 Task: Create in the project VitalTech and in the Backlog issue 'Implement a new cloud-based procurement system for a company with advanced vendor management and sourcing capabilities' a child issue 'Serverless computing application performance optimization and reporting', and assign it to team member softage.2@softage.net.
Action: Mouse moved to (188, 54)
Screenshot: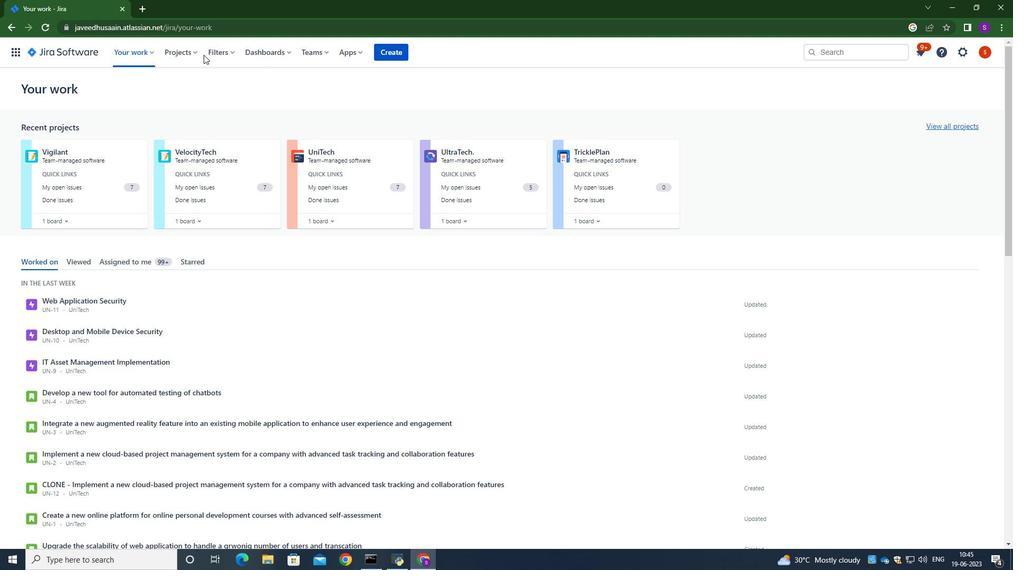 
Action: Mouse pressed left at (188, 54)
Screenshot: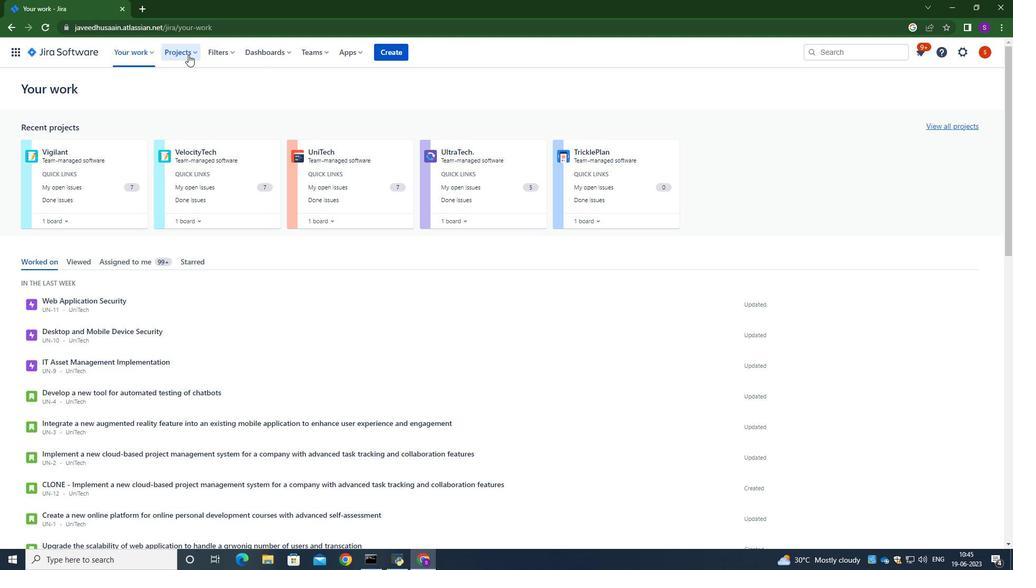 
Action: Mouse moved to (218, 133)
Screenshot: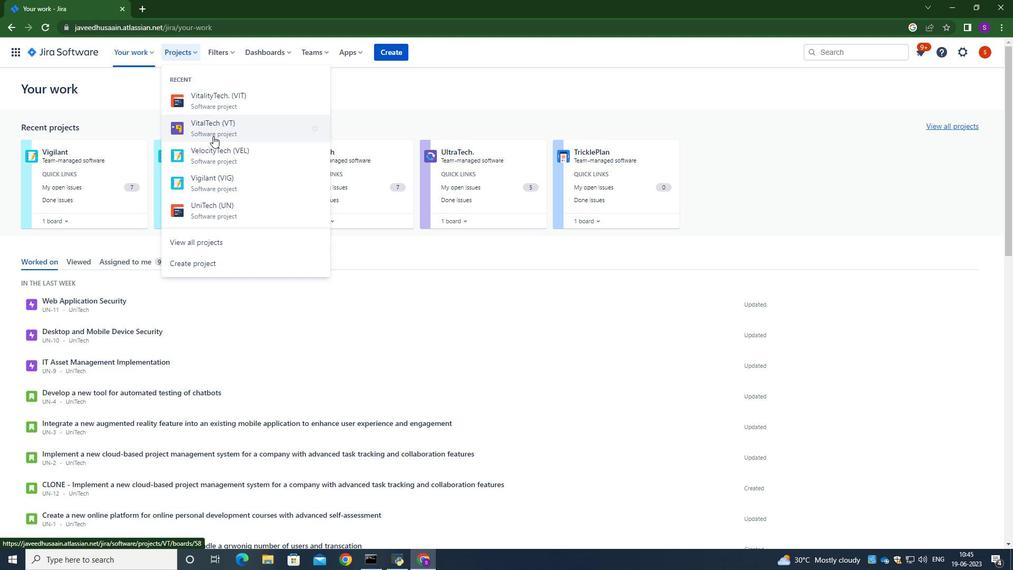 
Action: Mouse pressed left at (218, 133)
Screenshot: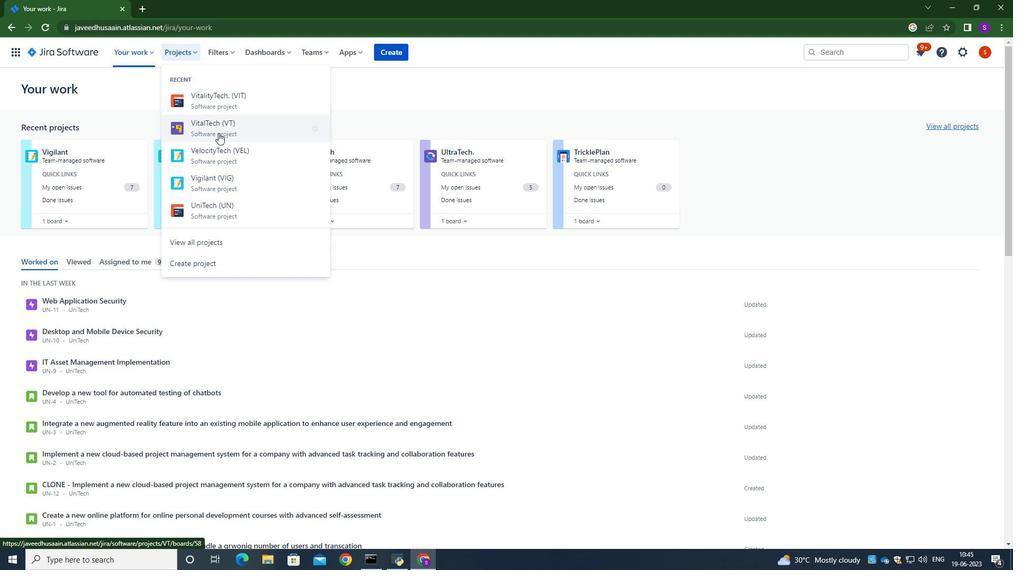 
Action: Mouse moved to (64, 157)
Screenshot: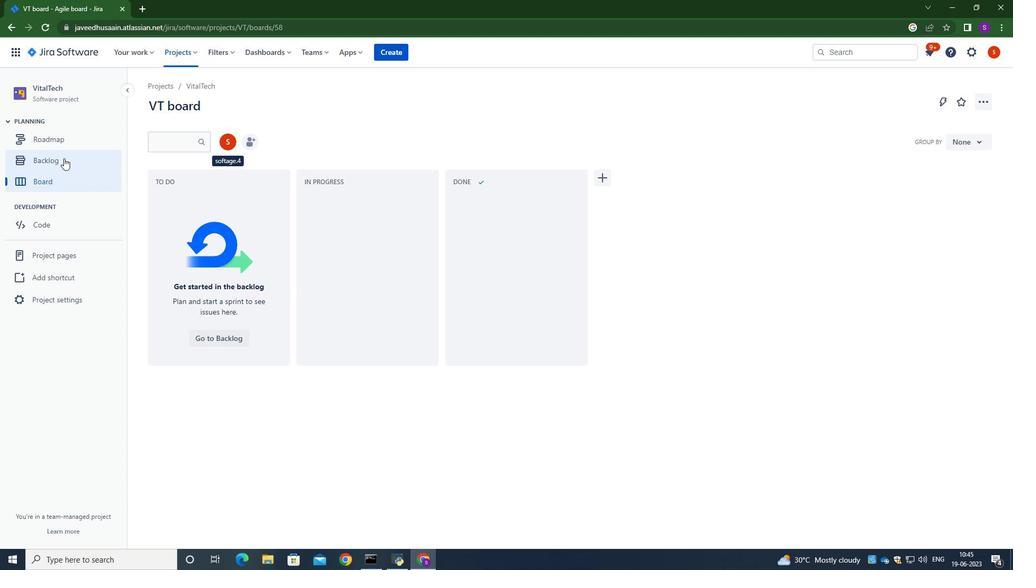 
Action: Mouse pressed left at (64, 157)
Screenshot: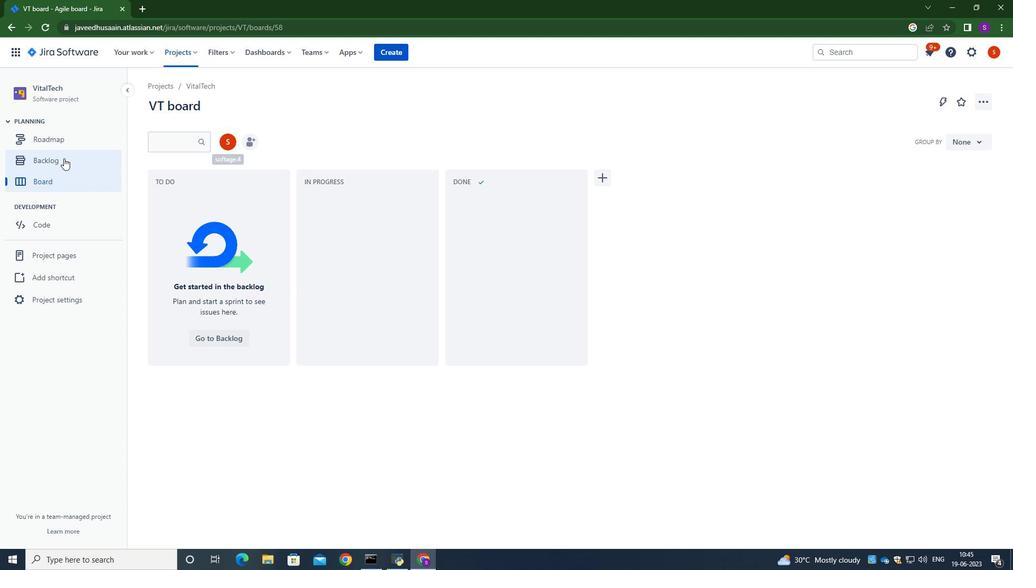 
Action: Mouse moved to (418, 257)
Screenshot: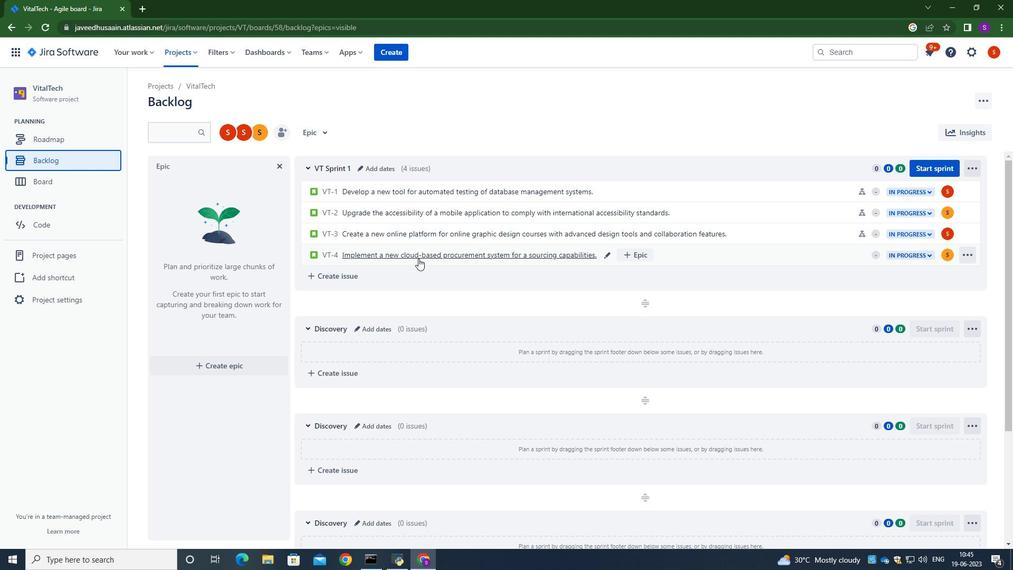 
Action: Mouse pressed left at (418, 257)
Screenshot: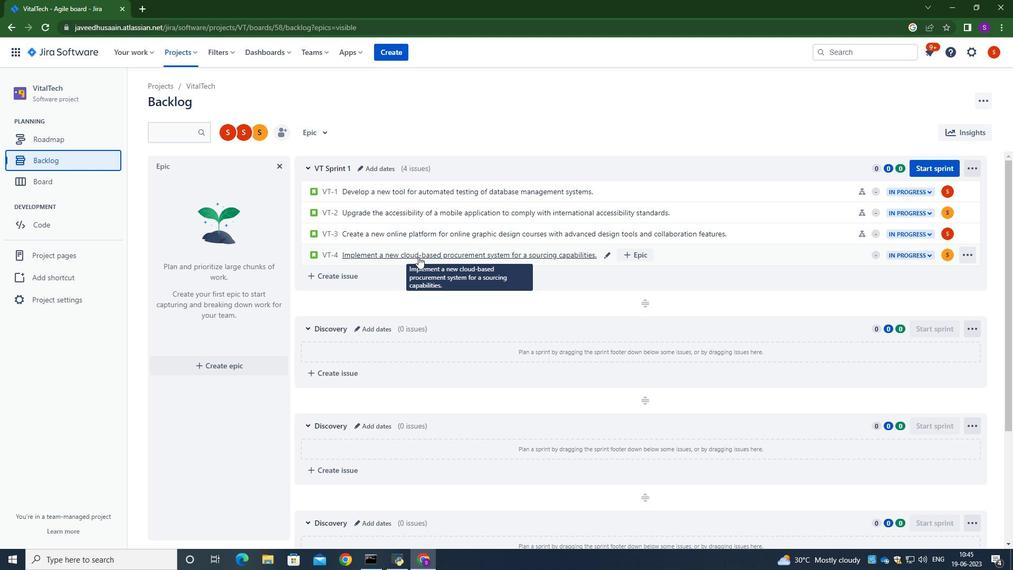 
Action: Mouse moved to (822, 239)
Screenshot: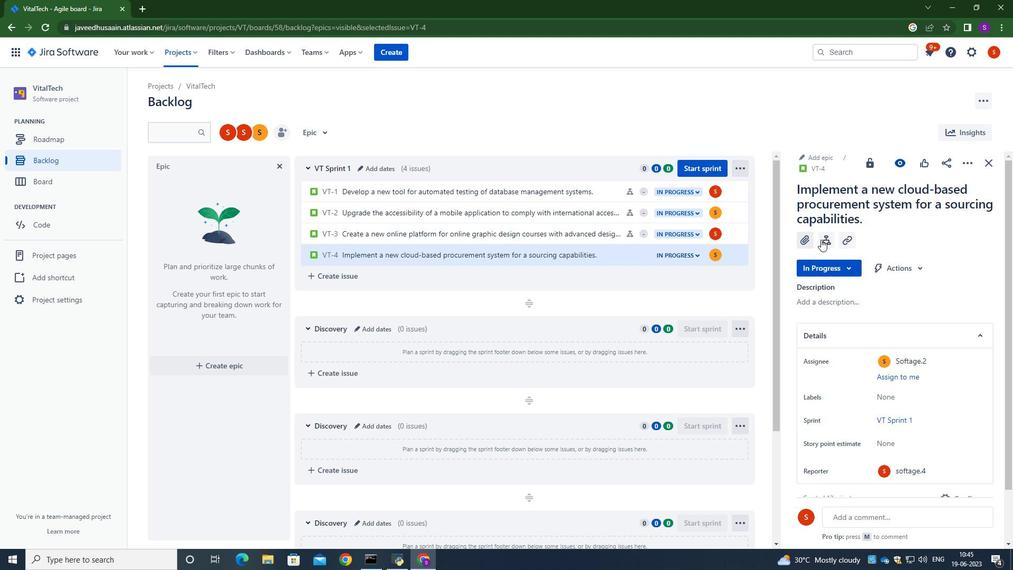 
Action: Mouse pressed left at (822, 239)
Screenshot: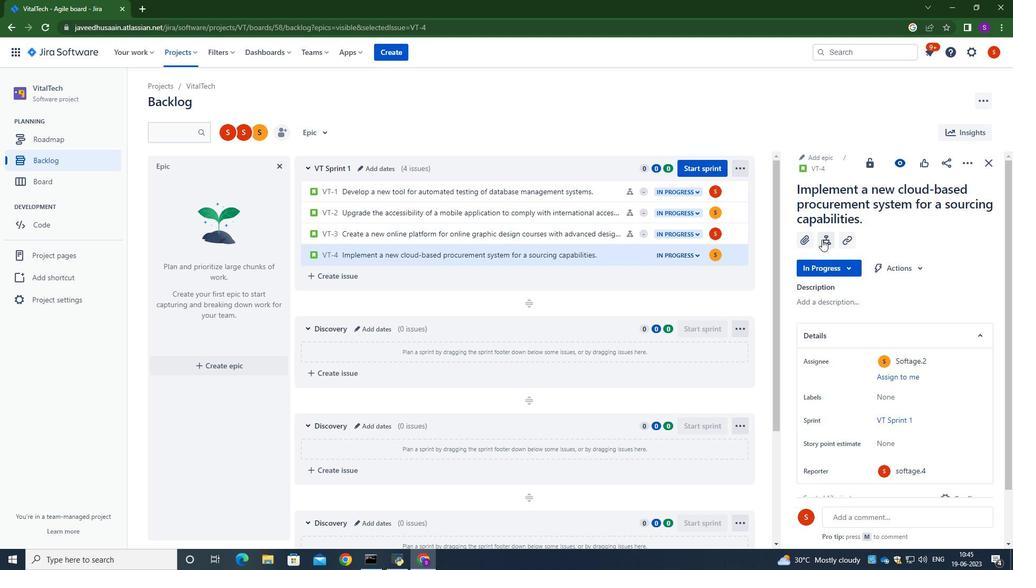 
Action: Mouse moved to (843, 340)
Screenshot: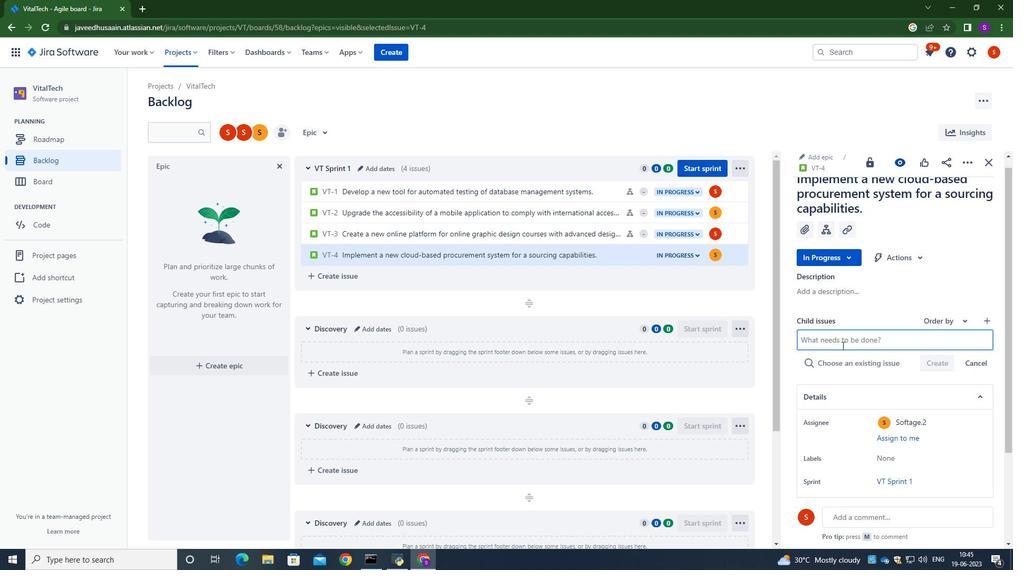 
Action: Mouse pressed left at (843, 340)
Screenshot: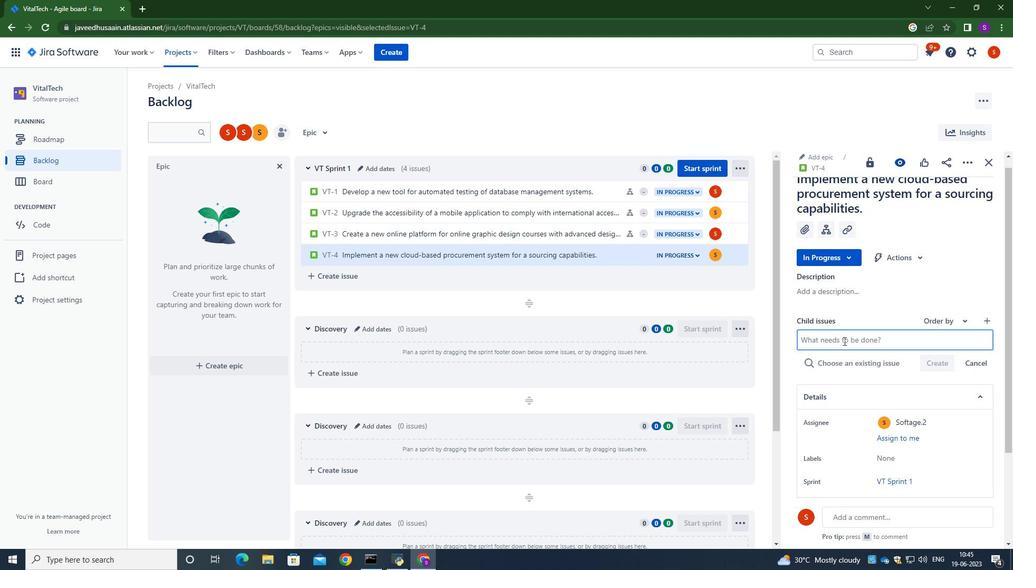 
Action: Key pressed <Key.caps_lock>S<Key.caps_lock>erverless<Key.space>computing<Key.space>application<Key.space>performance<Key.space>optimization<Key.space>and<Key.space>reporting.
Screenshot: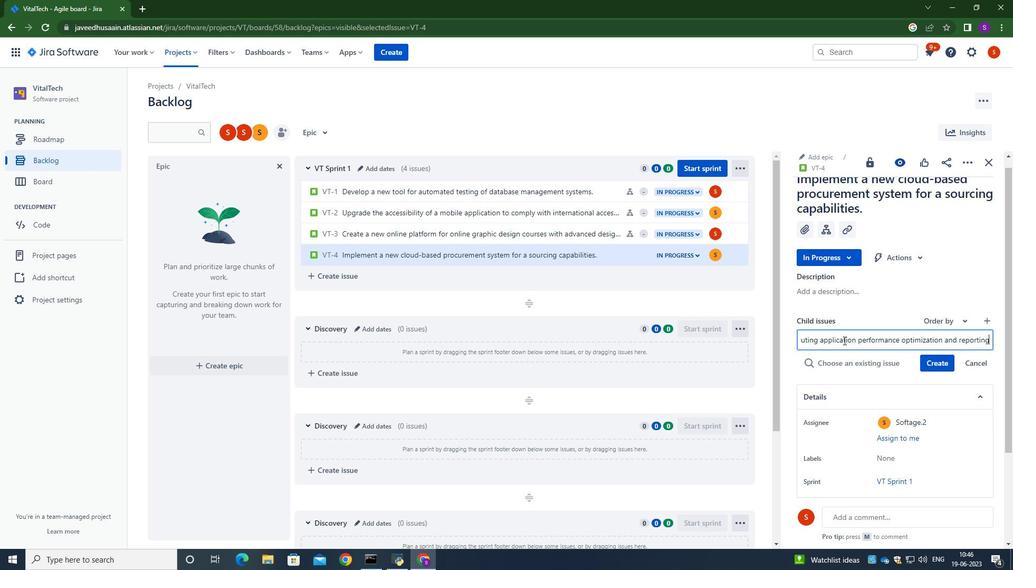 
Action: Mouse moved to (932, 361)
Screenshot: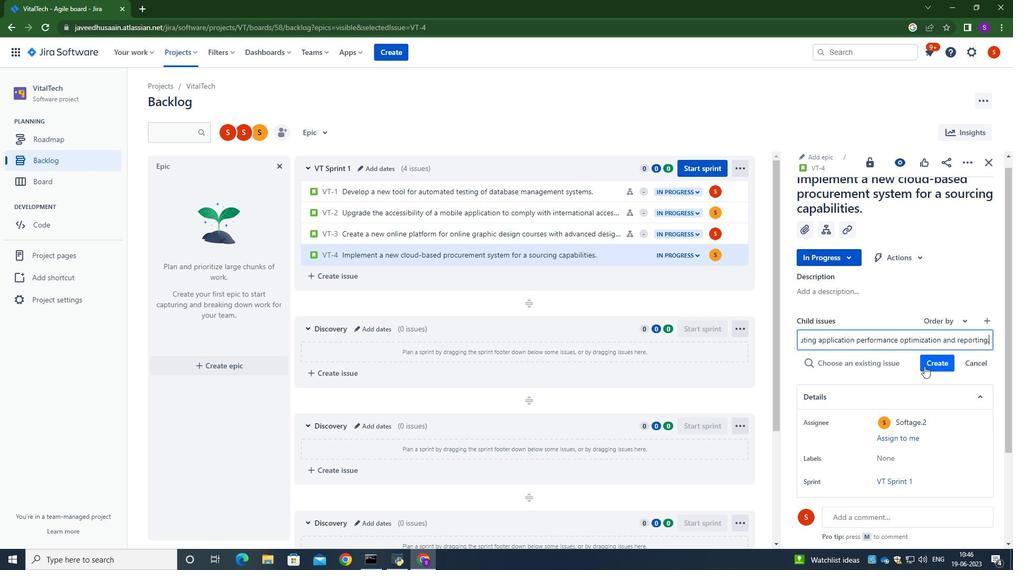 
Action: Mouse pressed left at (932, 361)
Screenshot: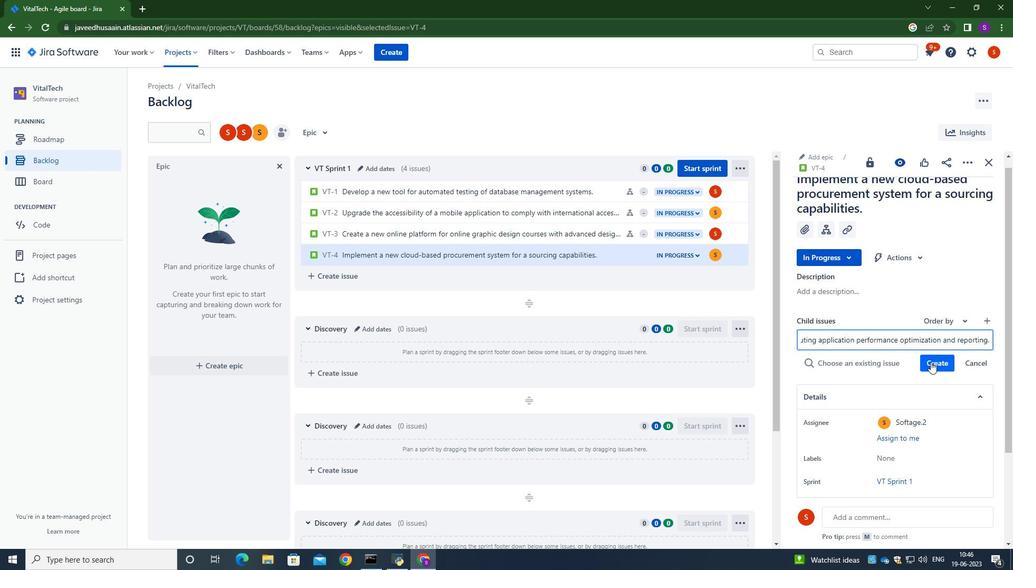 
Action: Mouse moved to (978, 347)
Screenshot: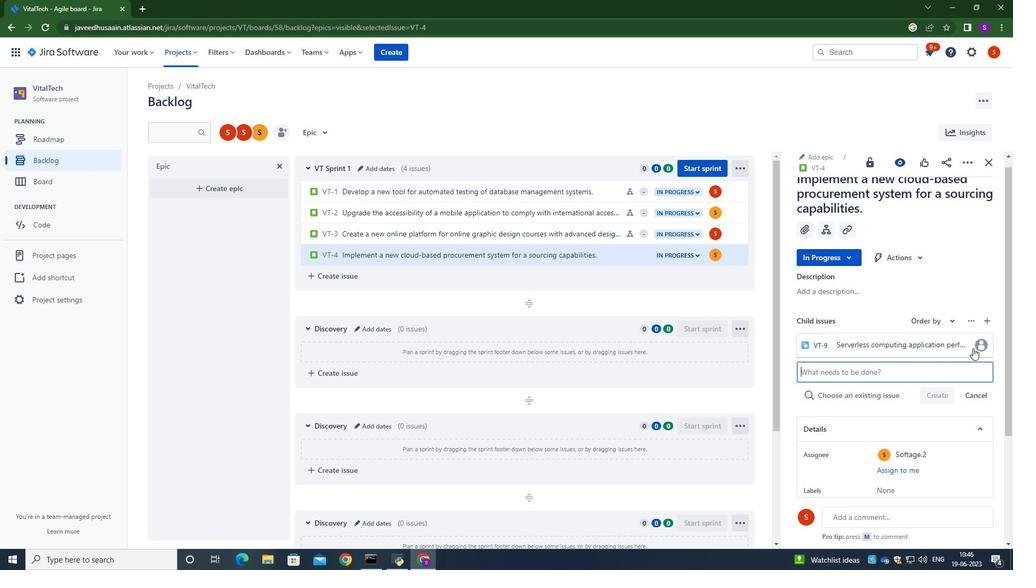 
Action: Mouse pressed left at (978, 347)
Screenshot: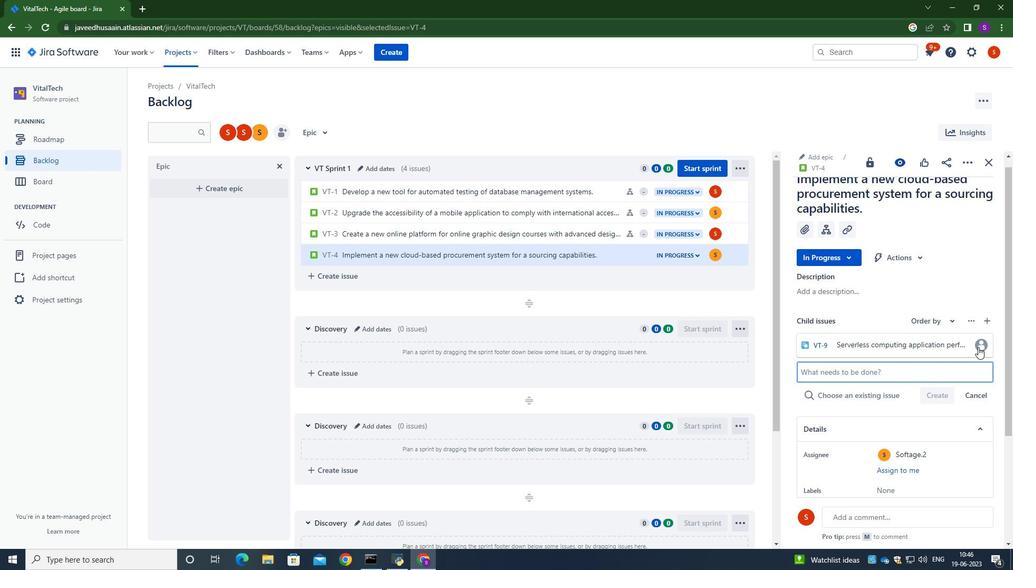 
Action: Mouse moved to (965, 287)
Screenshot: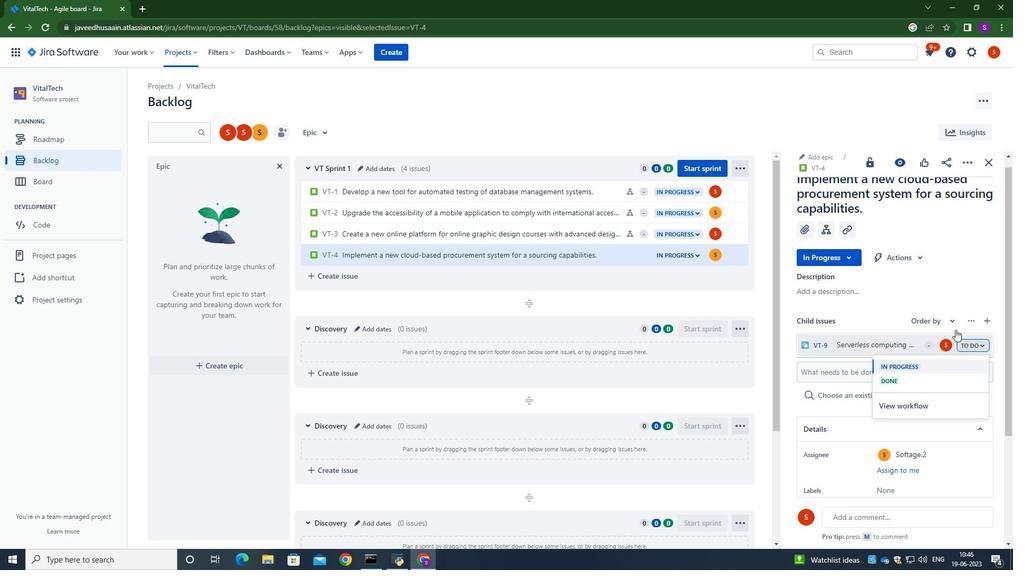 
Action: Mouse pressed left at (965, 287)
Screenshot: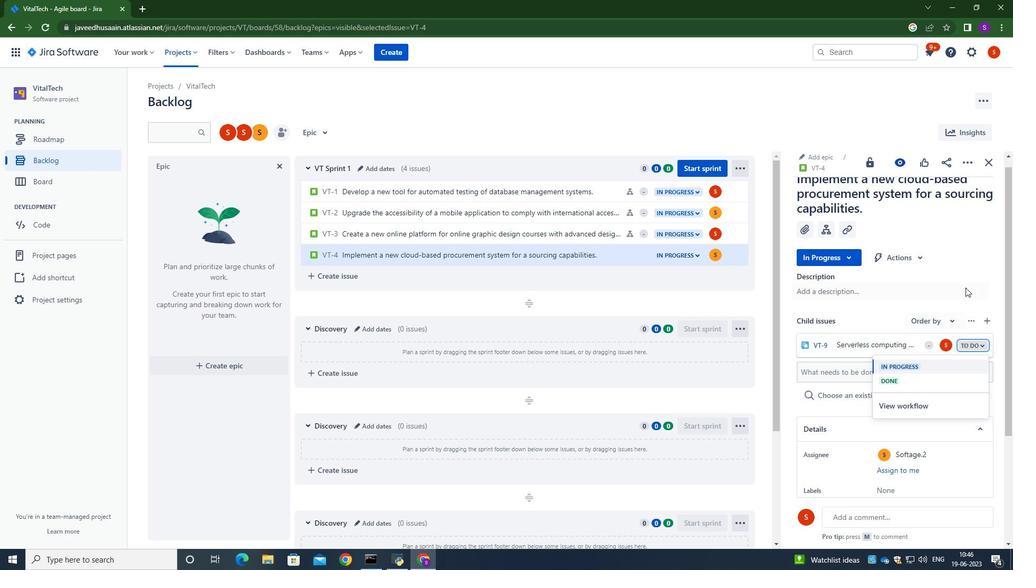 
Action: Mouse moved to (951, 436)
Screenshot: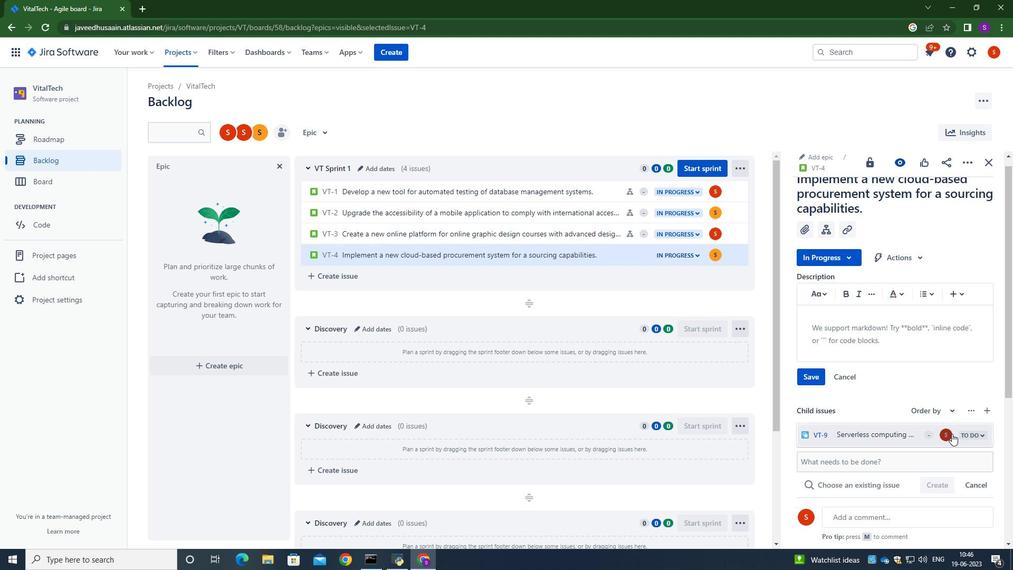 
Action: Mouse pressed left at (951, 436)
Screenshot: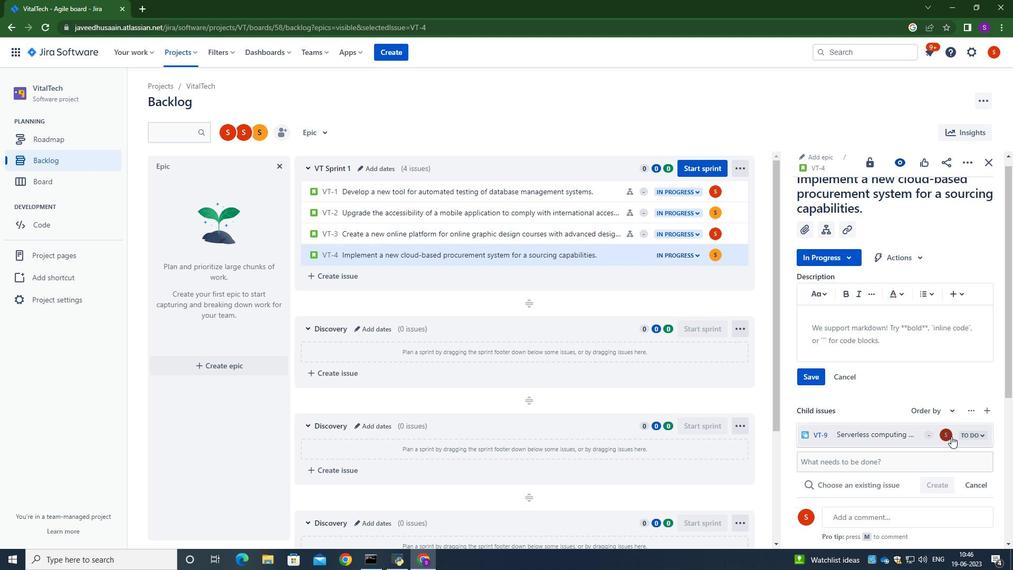 
Action: Mouse moved to (876, 402)
Screenshot: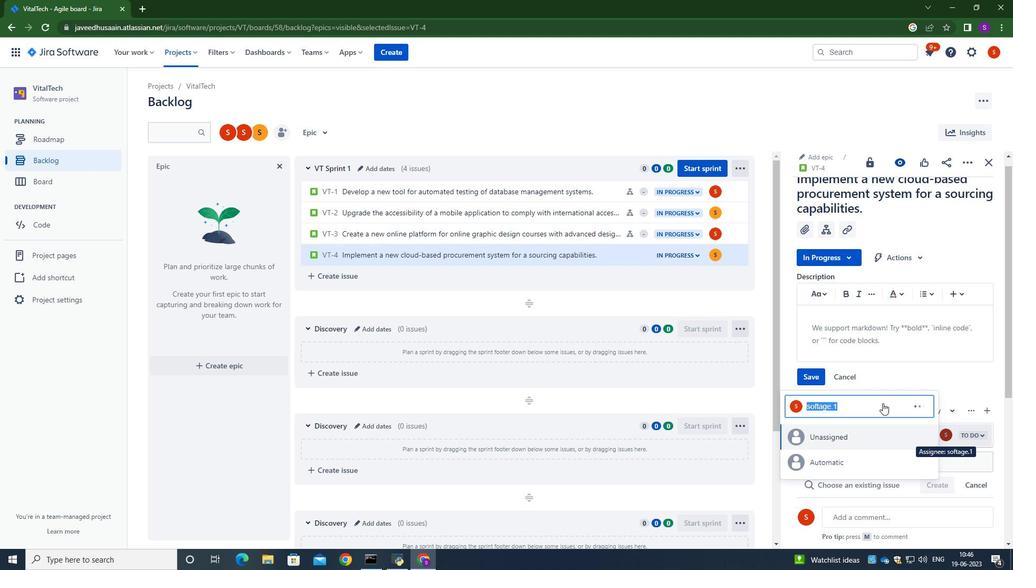 
Action: Key pressed softage.2<Key.shift>@softage.net
Screenshot: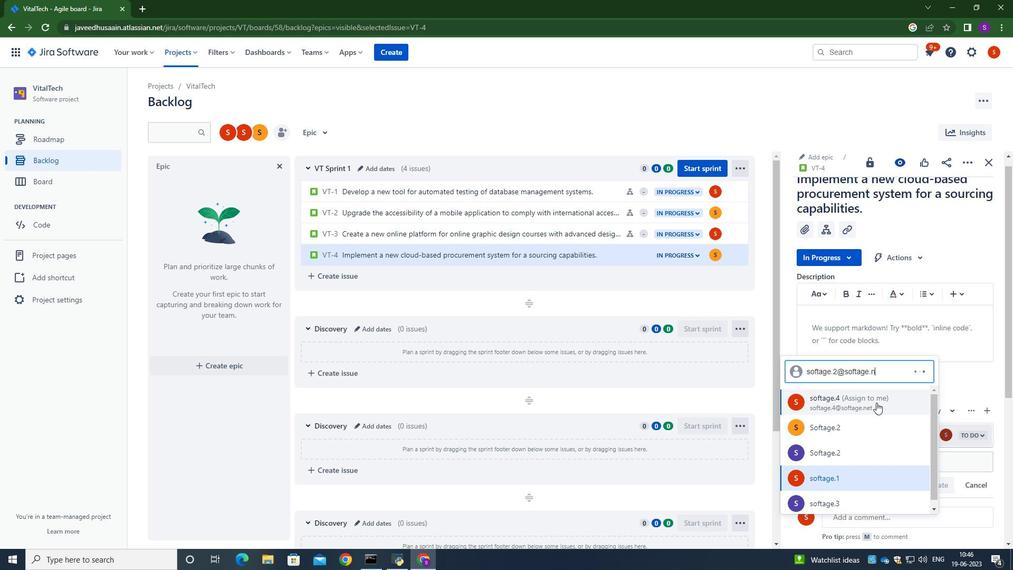 
Action: Mouse moved to (838, 439)
Screenshot: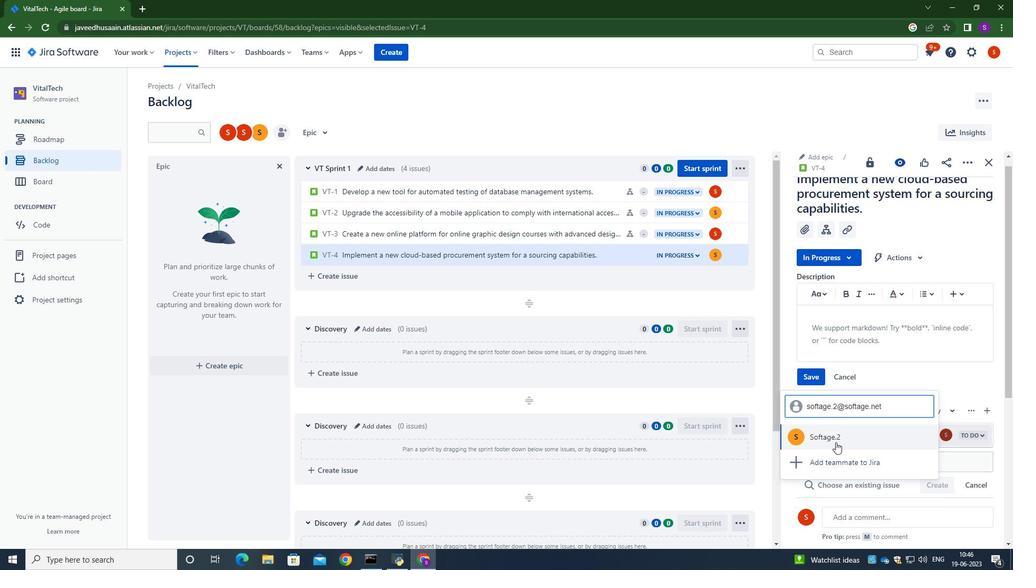 
Action: Mouse pressed left at (838, 439)
Screenshot: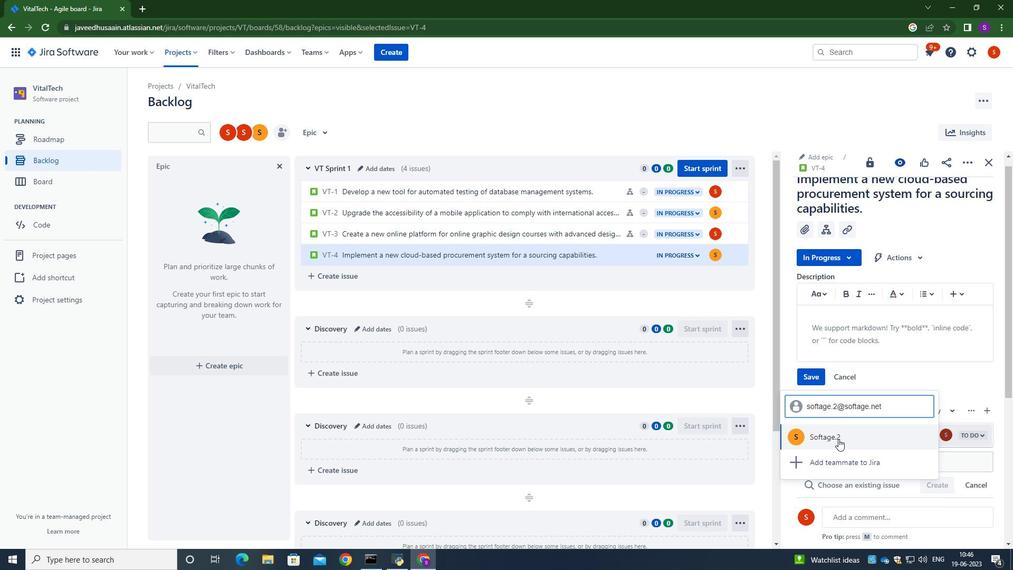 
Action: Mouse moved to (784, 393)
Screenshot: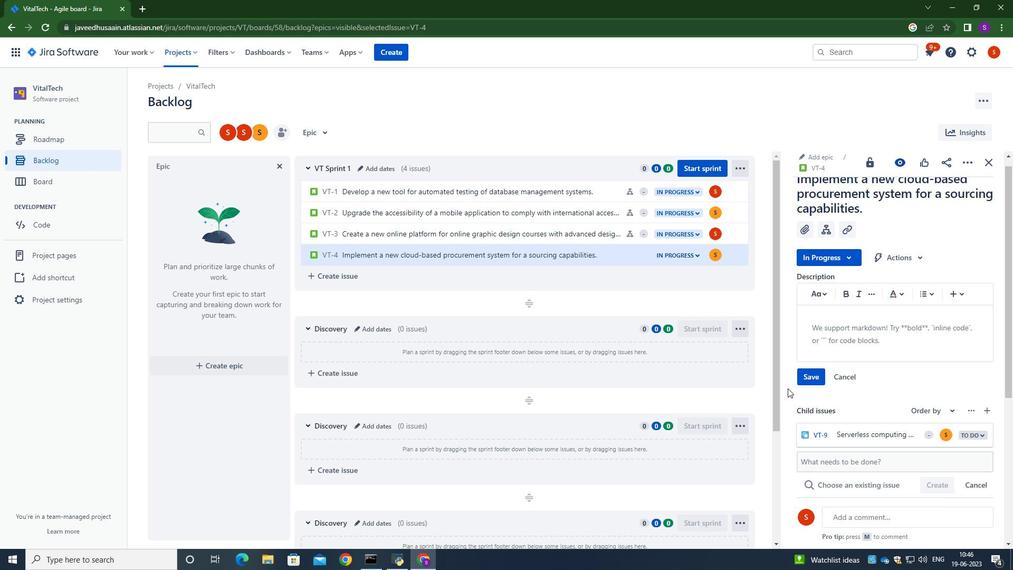 
Action: Mouse pressed left at (784, 393)
Screenshot: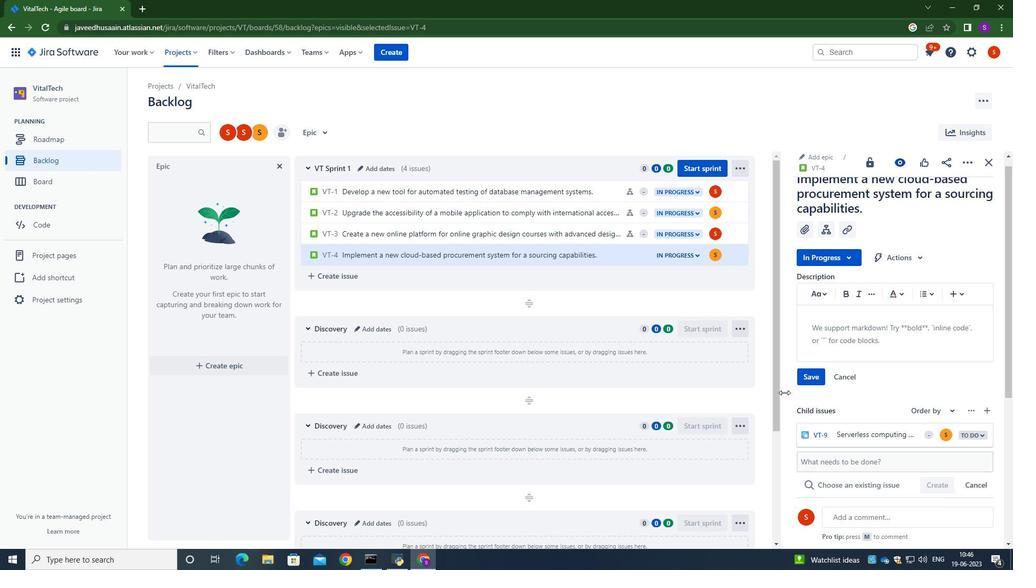 
